 Task: Set the Layer A code rate for the ISDB-T reception parameter to 1/2.
Action: Mouse moved to (96, 12)
Screenshot: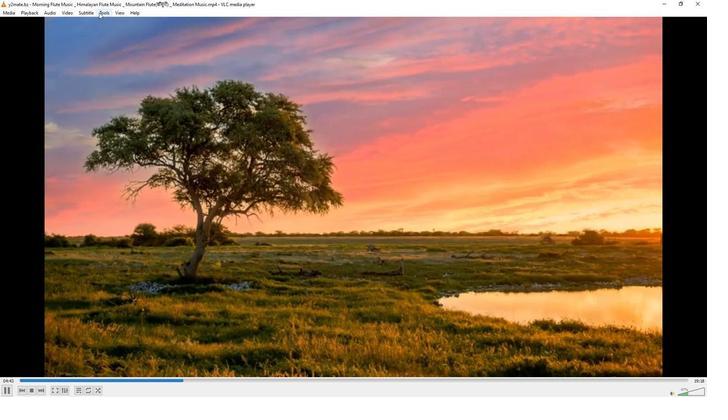 
Action: Mouse pressed left at (96, 12)
Screenshot: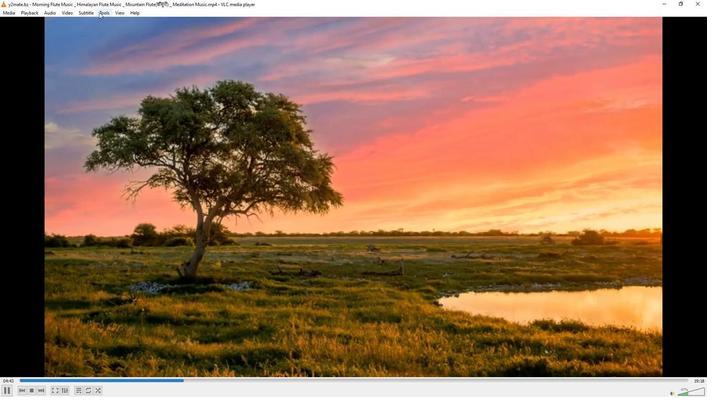 
Action: Mouse moved to (105, 99)
Screenshot: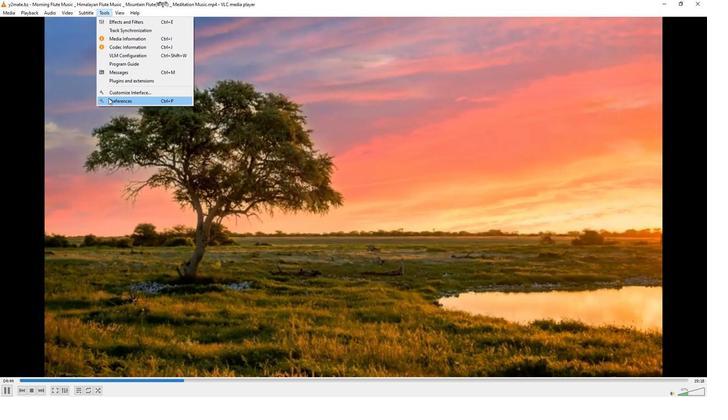 
Action: Mouse pressed left at (105, 99)
Screenshot: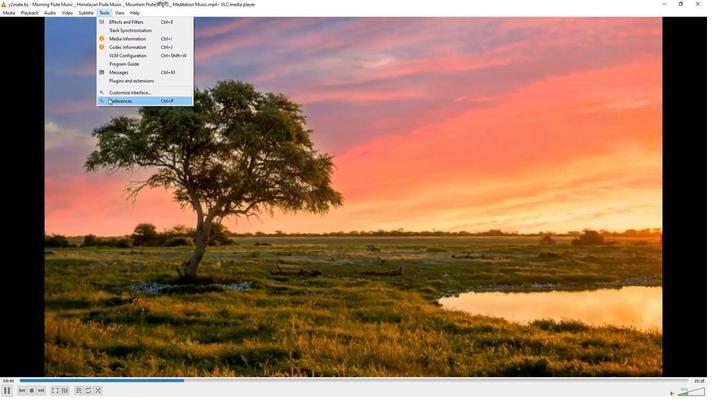 
Action: Mouse moved to (232, 325)
Screenshot: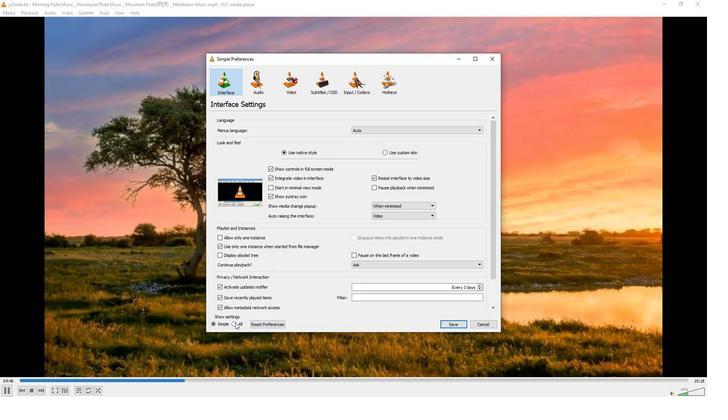 
Action: Mouse pressed left at (232, 325)
Screenshot: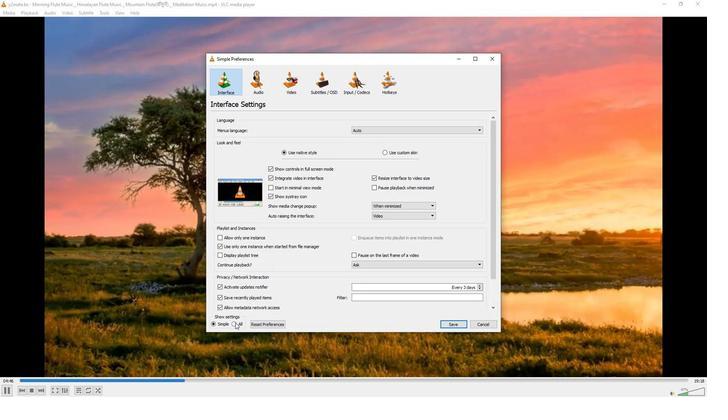 
Action: Mouse moved to (219, 199)
Screenshot: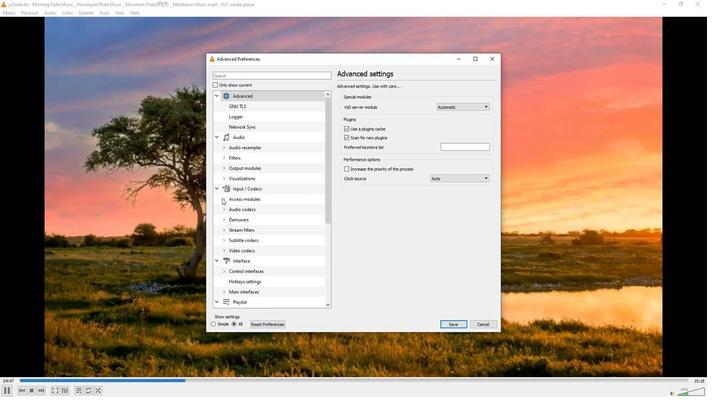 
Action: Mouse pressed left at (219, 199)
Screenshot: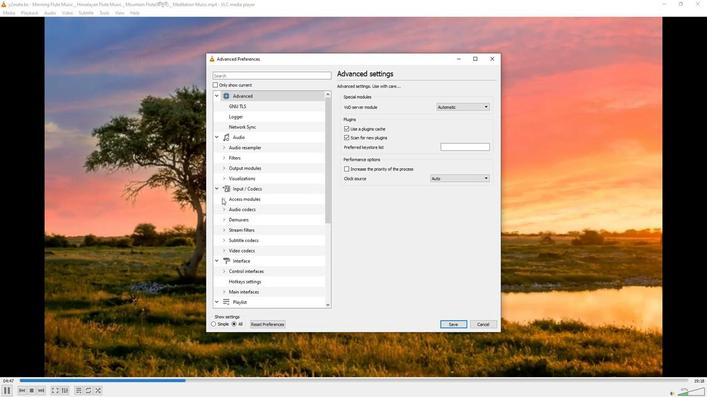 
Action: Mouse moved to (235, 261)
Screenshot: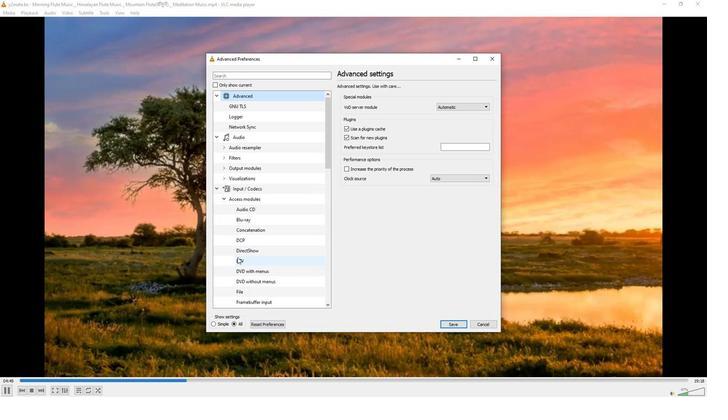 
Action: Mouse pressed left at (235, 261)
Screenshot: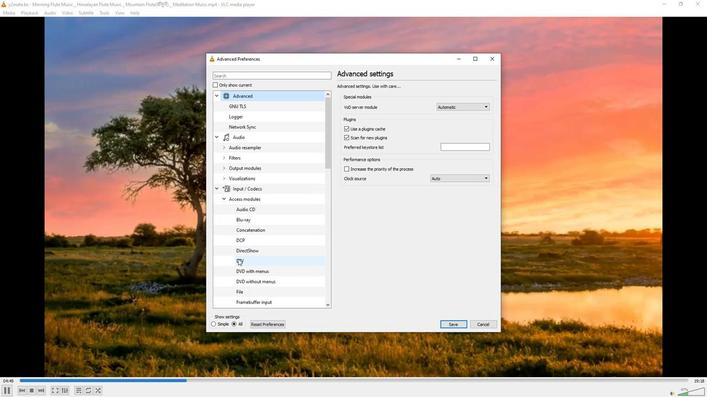 
Action: Mouse moved to (454, 254)
Screenshot: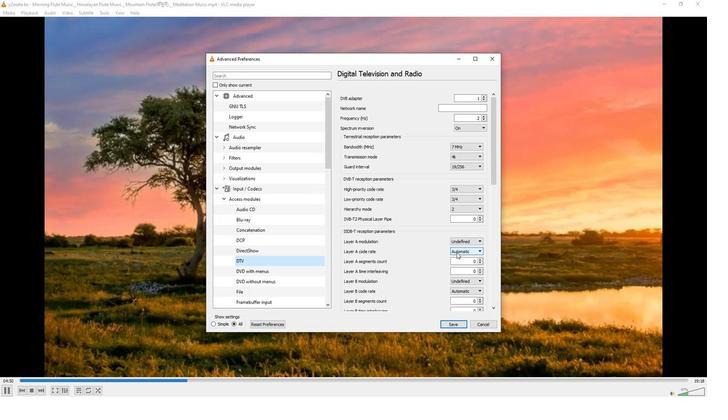 
Action: Mouse pressed left at (454, 254)
Screenshot: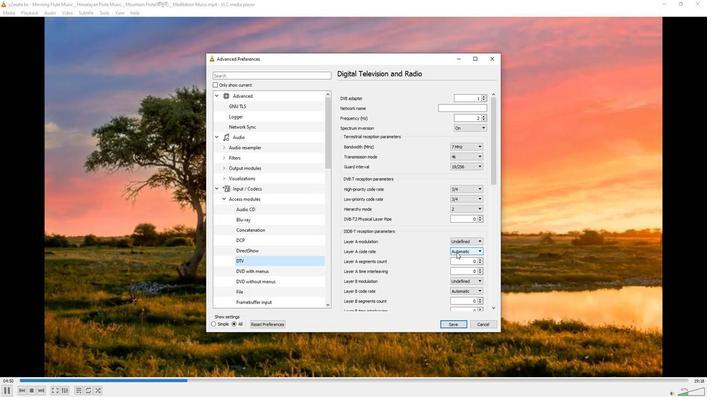 
Action: Mouse moved to (454, 267)
Screenshot: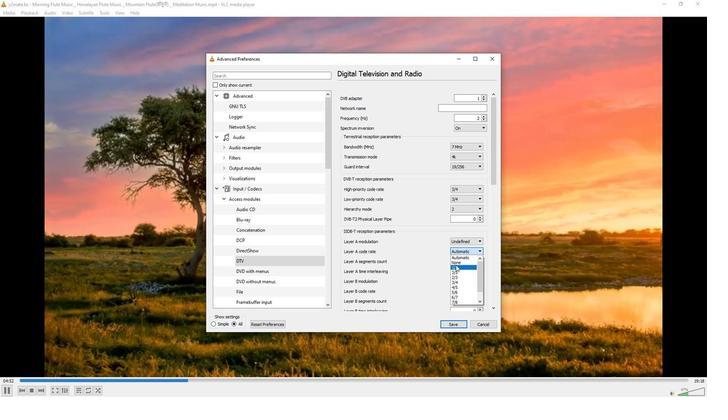 
Action: Mouse pressed left at (454, 267)
Screenshot: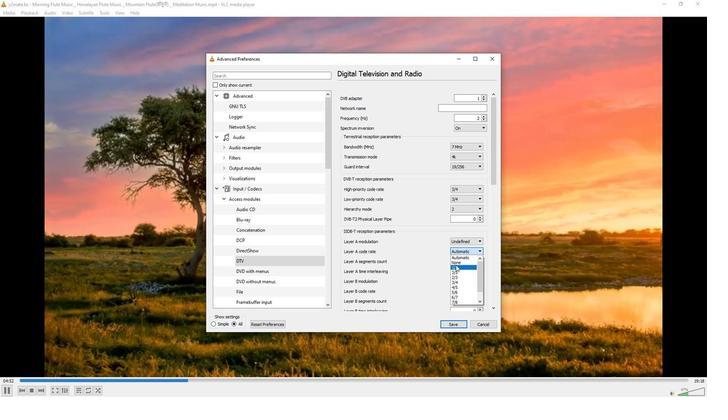 
Action: Mouse moved to (424, 266)
Screenshot: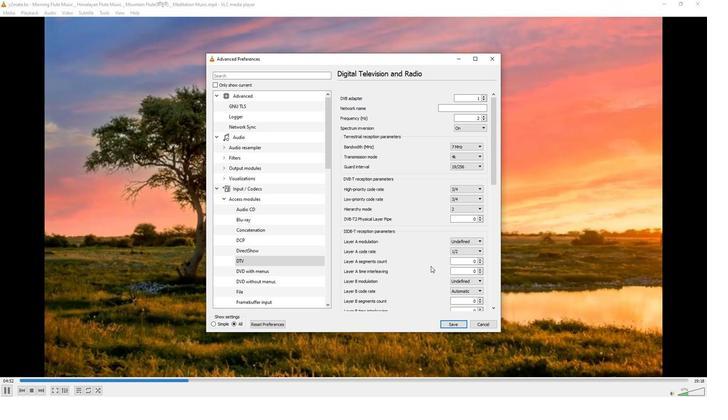
